 Task: Check the company news.
Action: Mouse moved to (1192, 238)
Screenshot: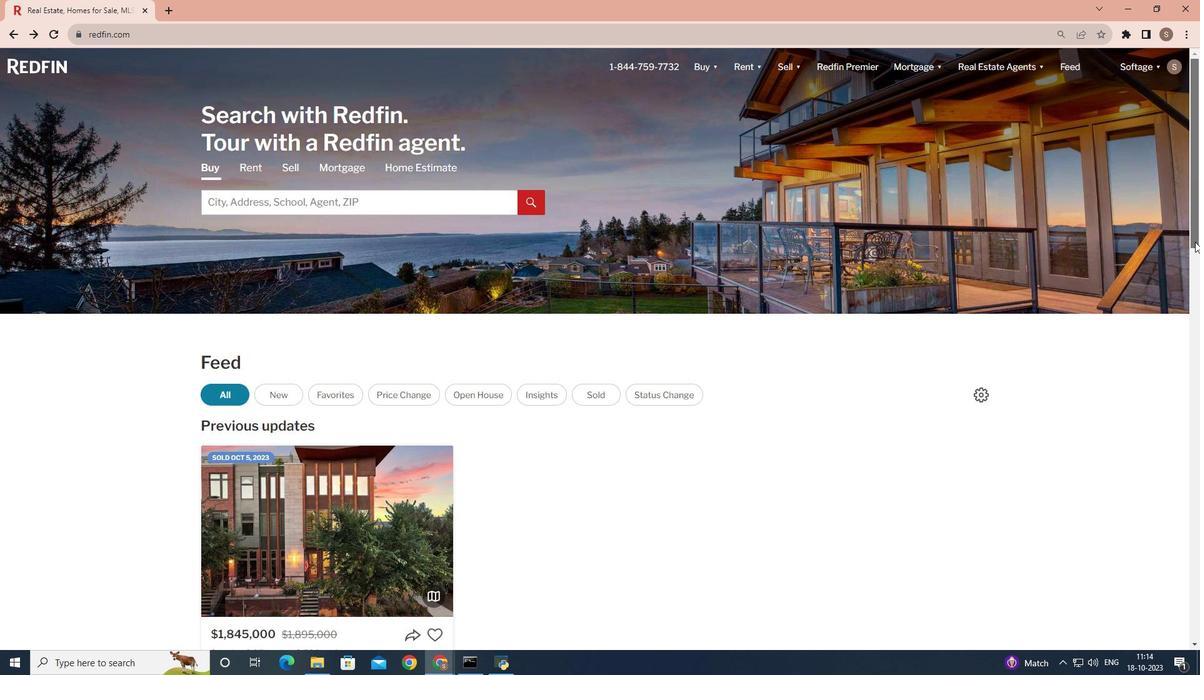 
Action: Mouse pressed left at (1192, 238)
Screenshot: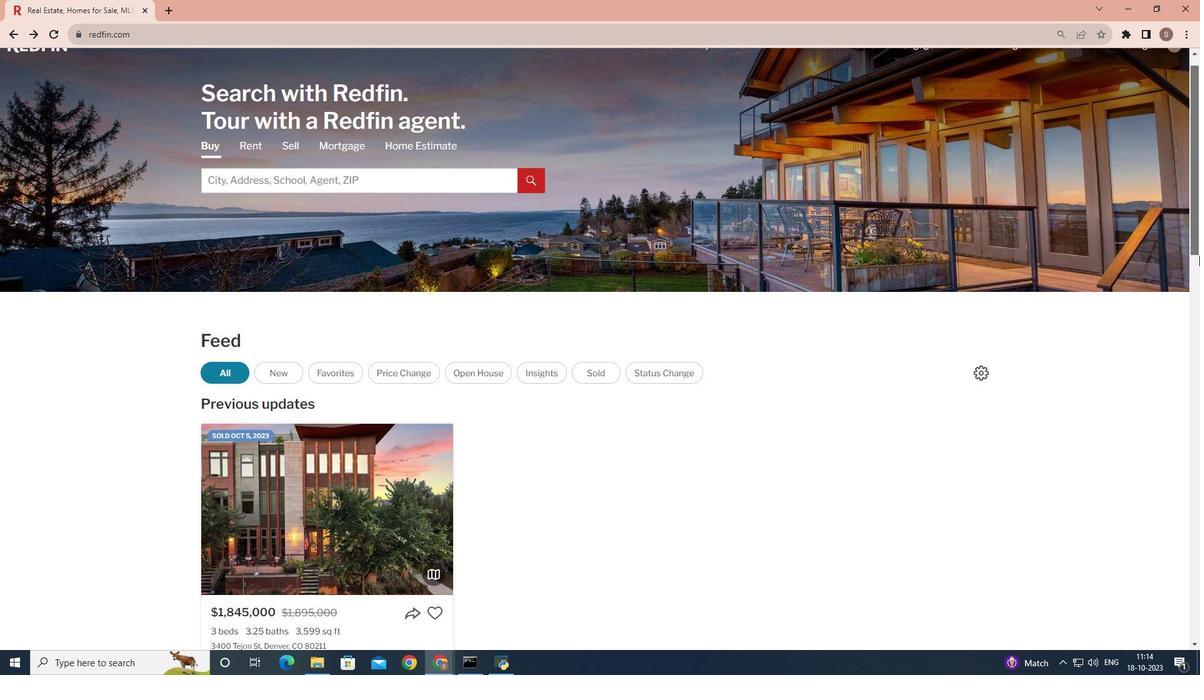 
Action: Mouse moved to (343, 558)
Screenshot: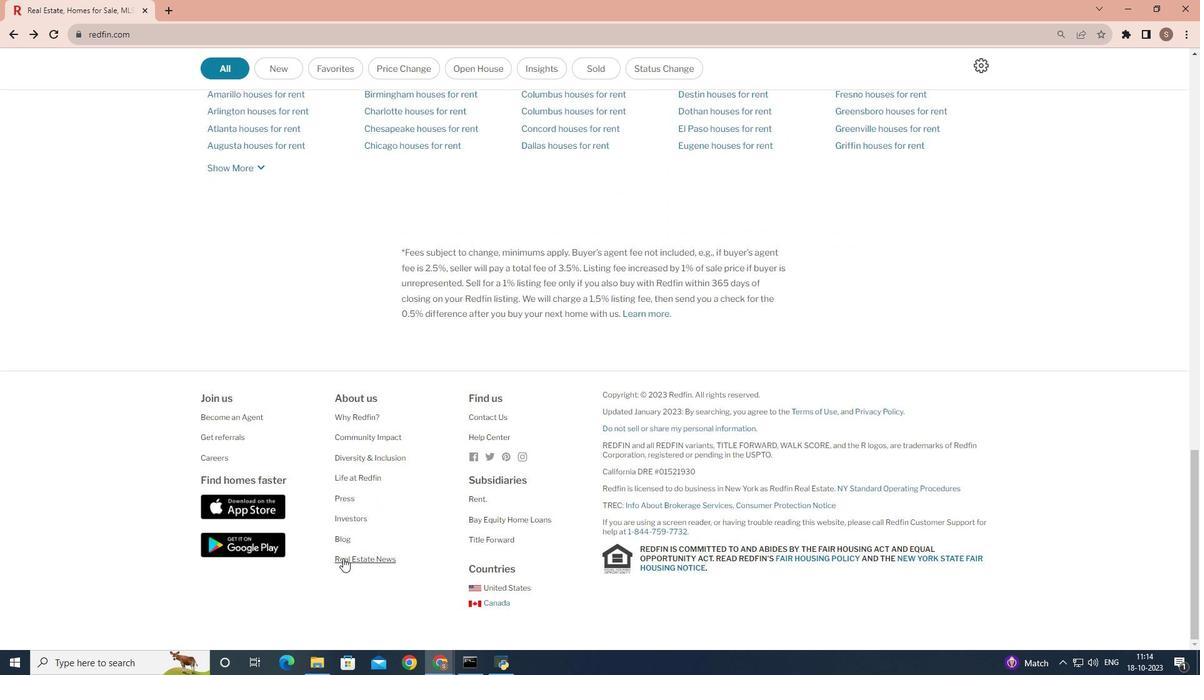 
Action: Mouse pressed left at (343, 558)
Screenshot: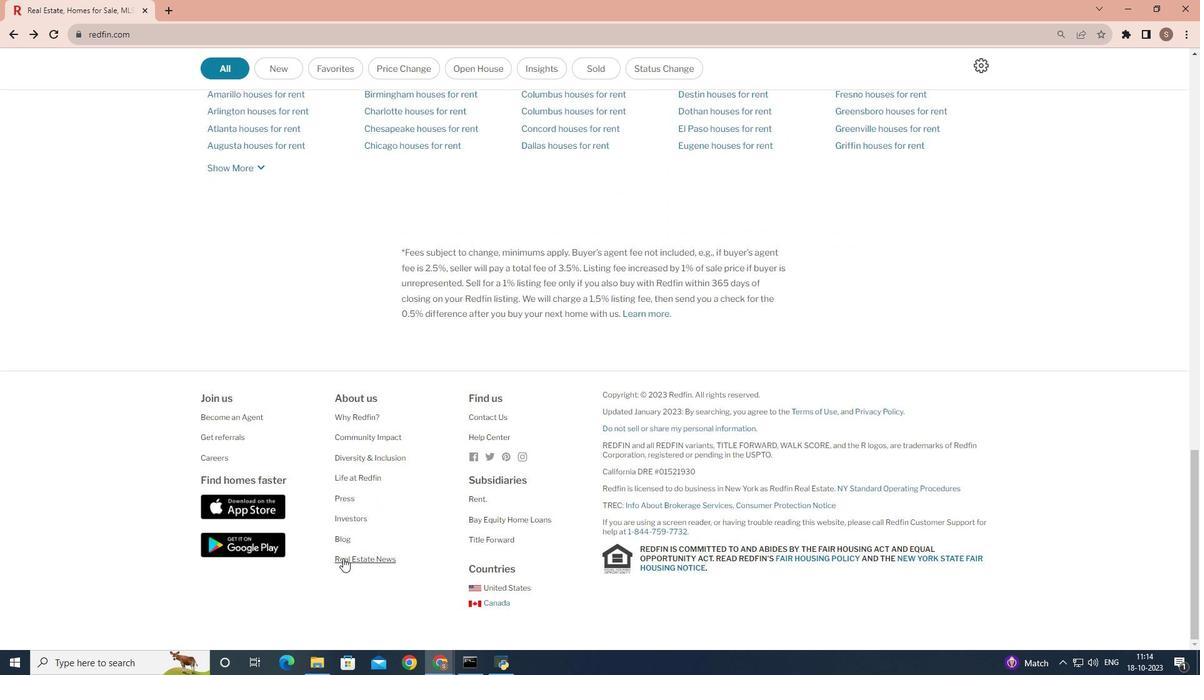 
Action: Mouse moved to (727, 110)
Screenshot: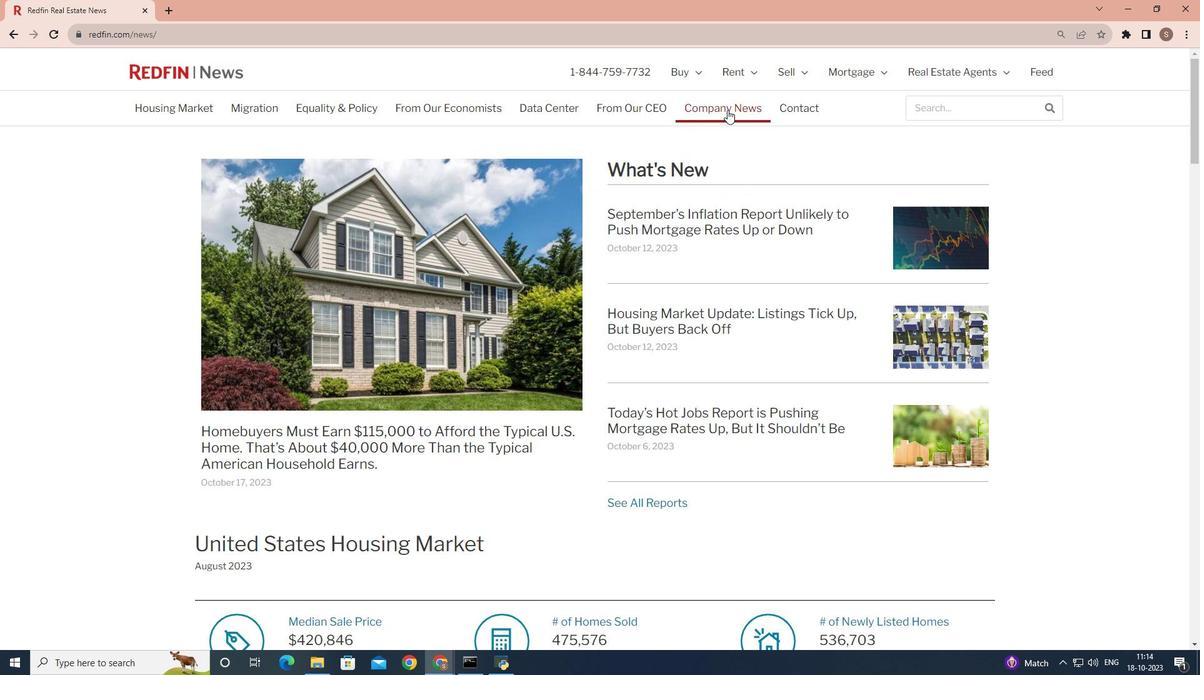 
Action: Mouse pressed left at (727, 110)
Screenshot: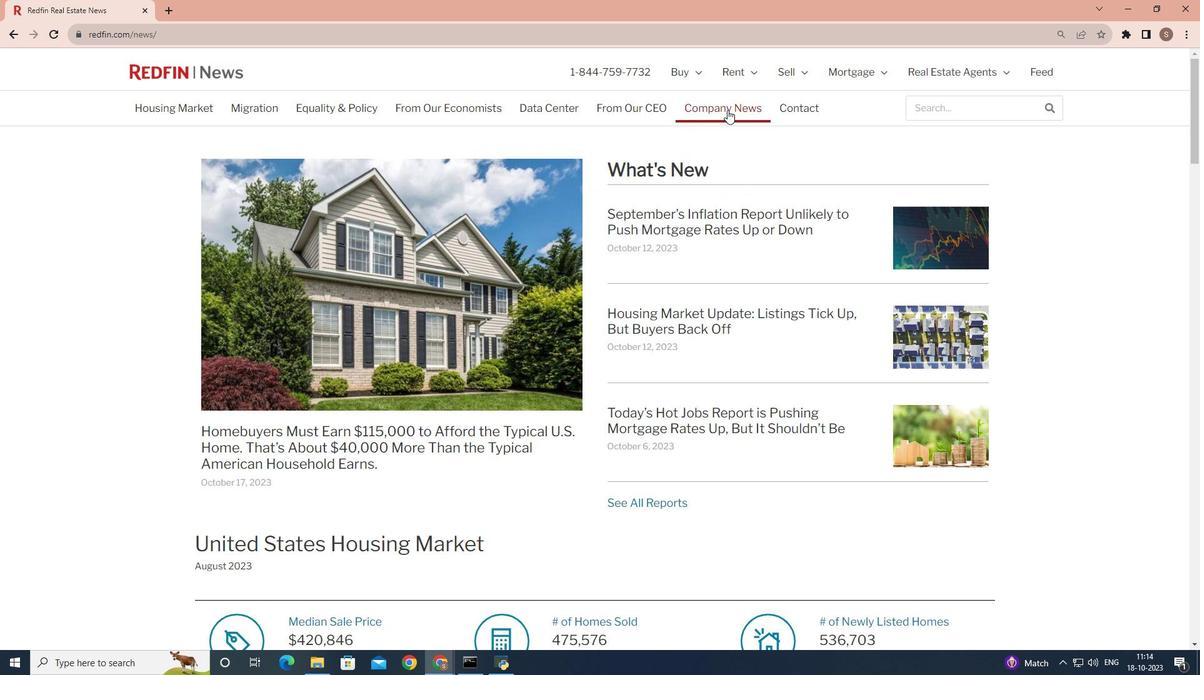 
